 Task: Add Attachment from Google Drive to Card Card0047 in Board Board0042 in Workspace Development in Trello
Action: Mouse moved to (685, 116)
Screenshot: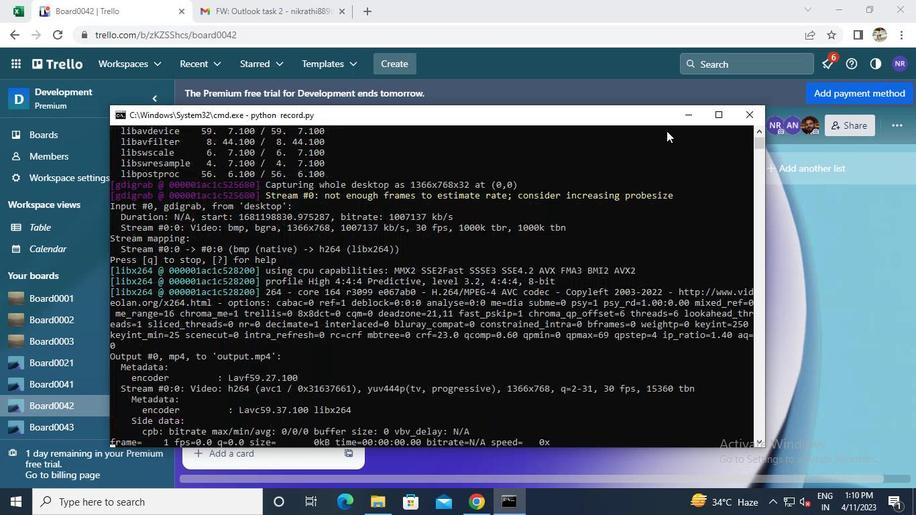 
Action: Mouse pressed left at (685, 116)
Screenshot: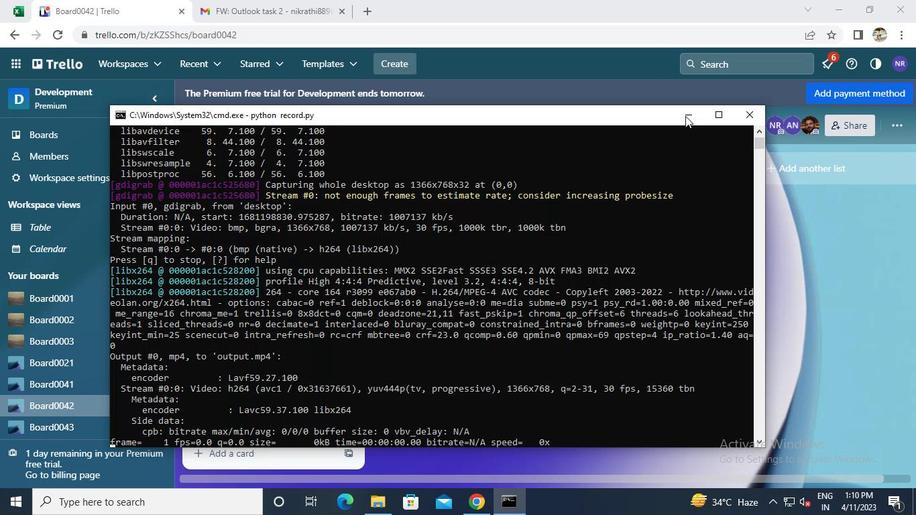 
Action: Mouse moved to (268, 384)
Screenshot: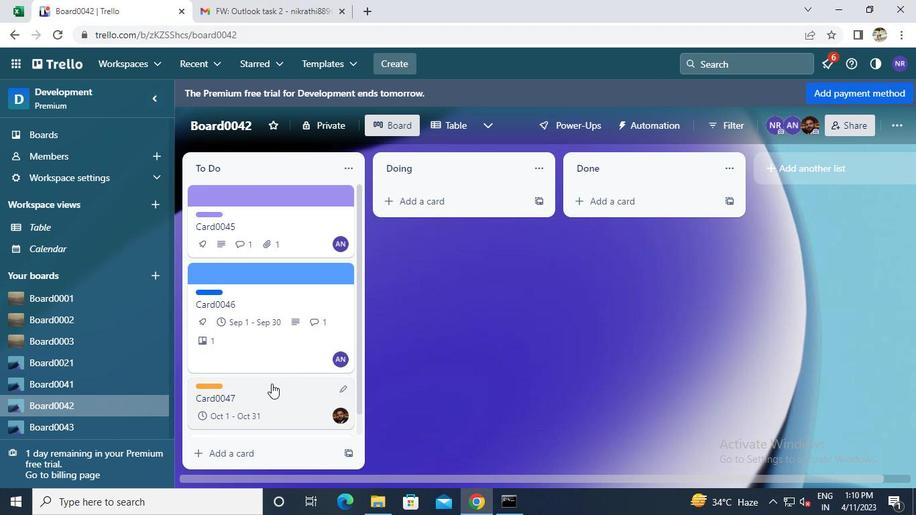 
Action: Mouse pressed left at (268, 384)
Screenshot: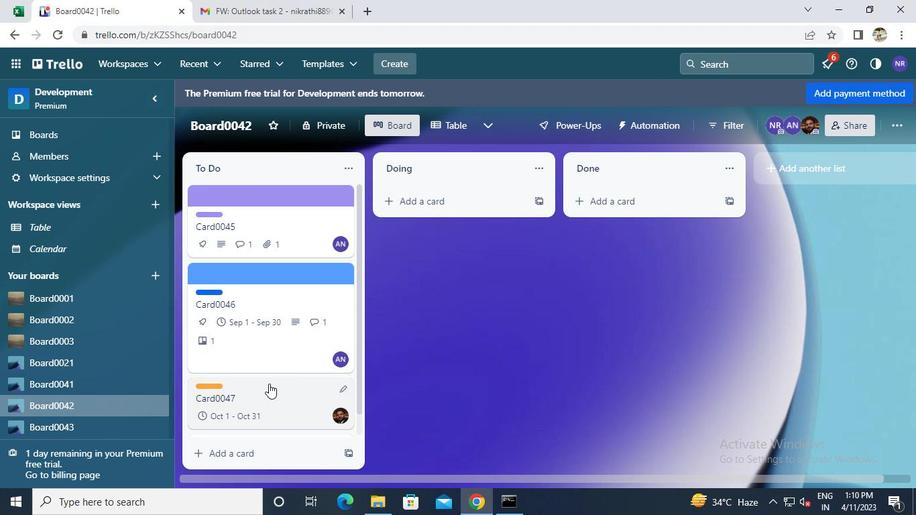 
Action: Mouse moved to (609, 319)
Screenshot: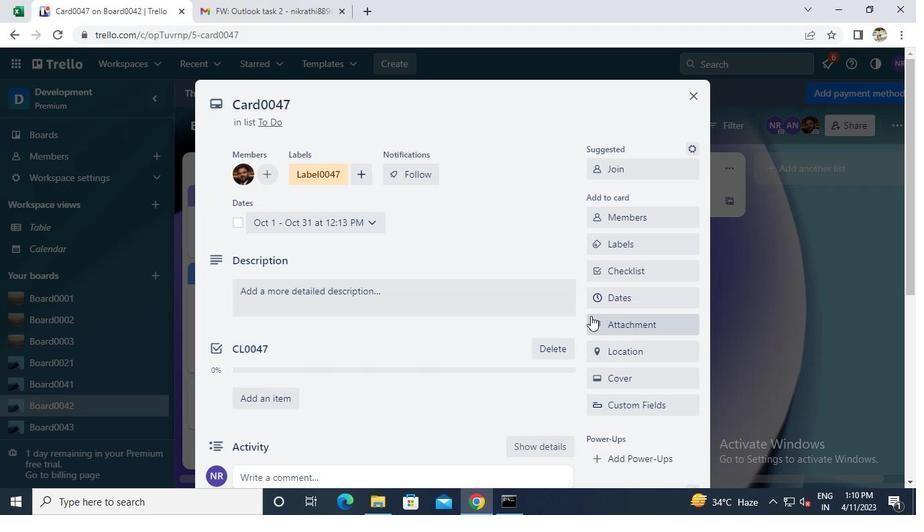 
Action: Mouse pressed left at (609, 319)
Screenshot: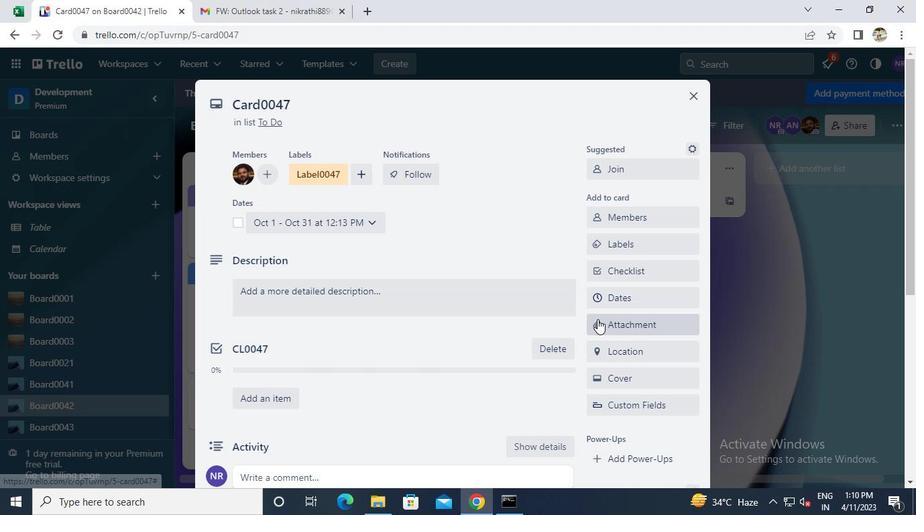 
Action: Mouse moved to (623, 152)
Screenshot: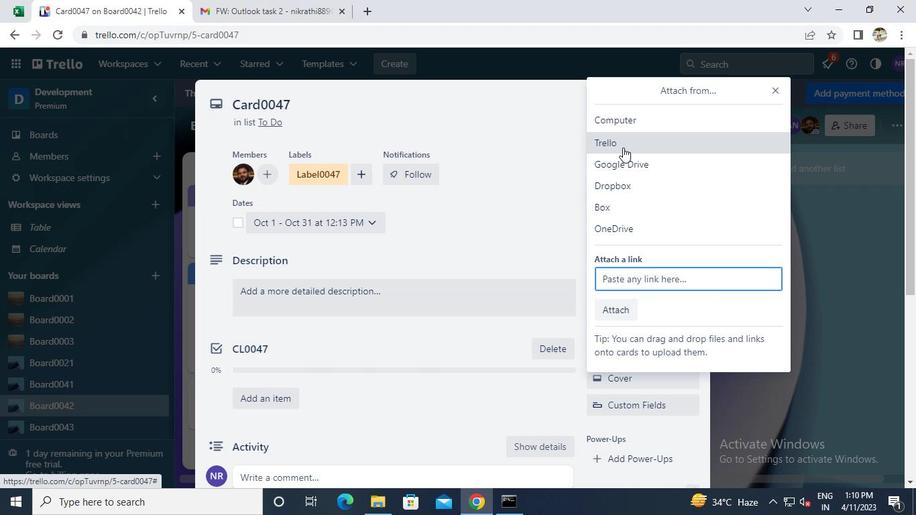 
Action: Mouse pressed left at (623, 152)
Screenshot: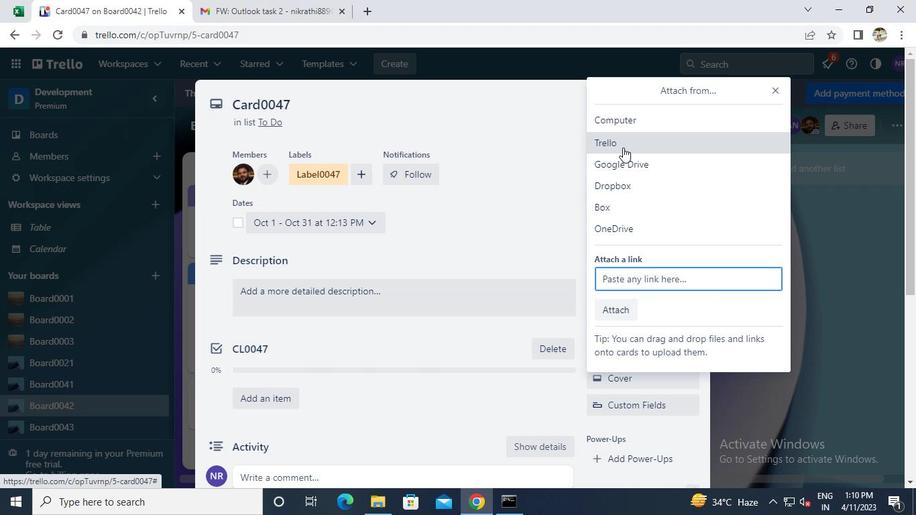 
Action: Mouse moved to (623, 155)
Screenshot: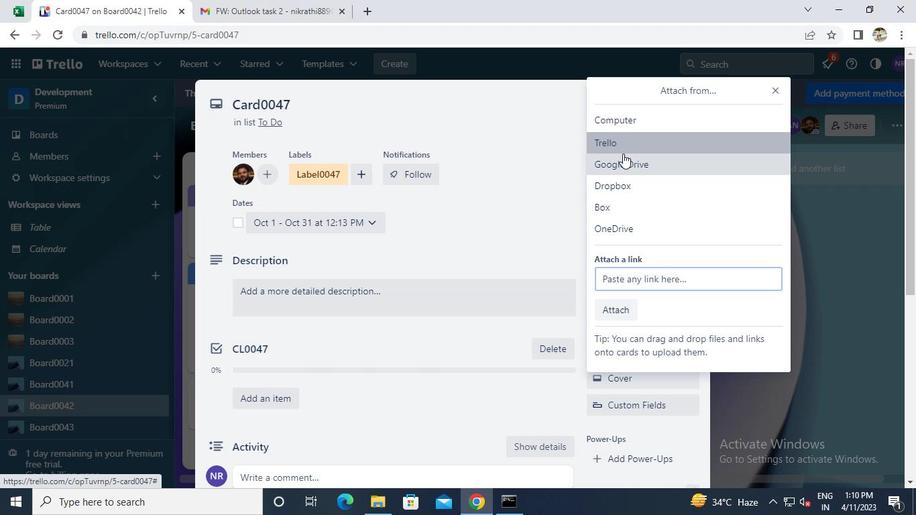 
Action: Mouse pressed left at (623, 155)
Screenshot: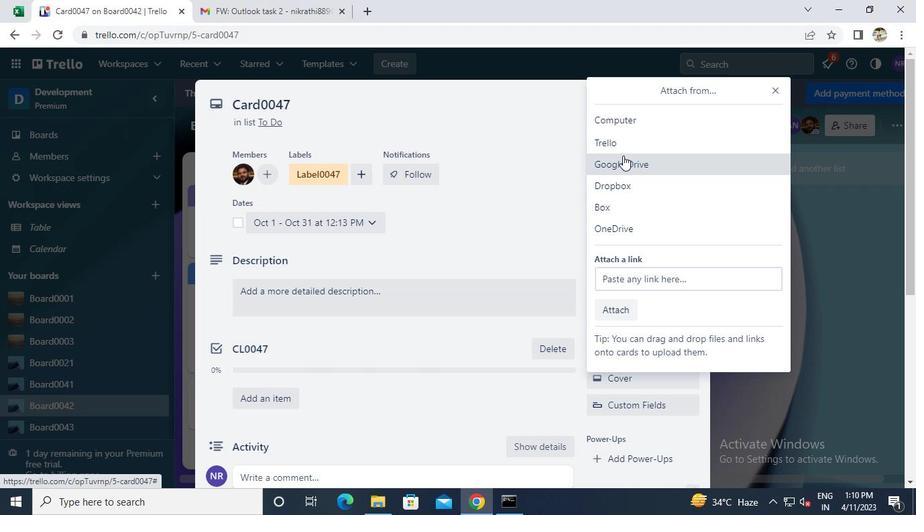 
Action: Mouse moved to (641, 269)
Screenshot: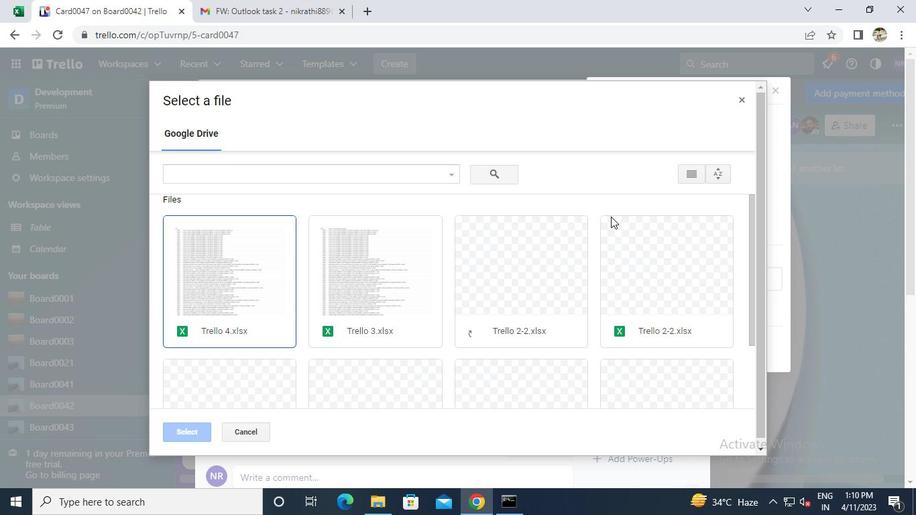 
Action: Mouse pressed left at (641, 269)
Screenshot: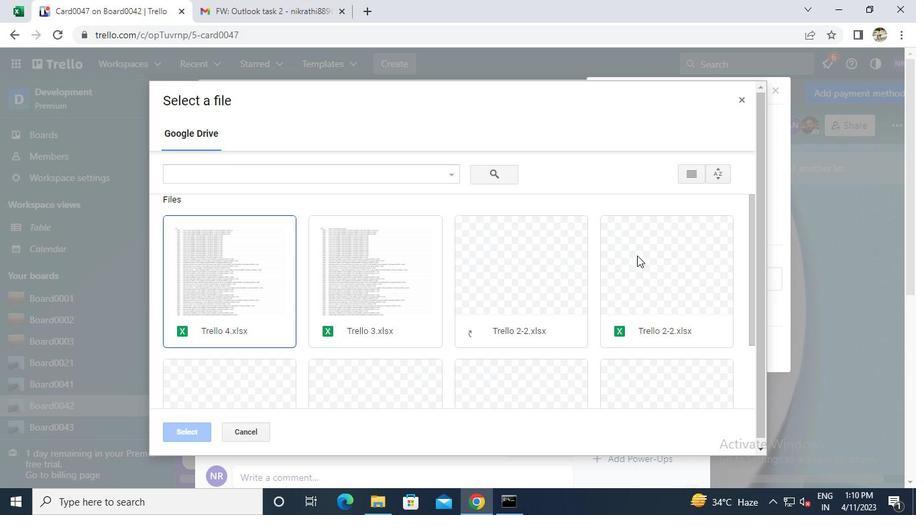 
Action: Mouse moved to (169, 437)
Screenshot: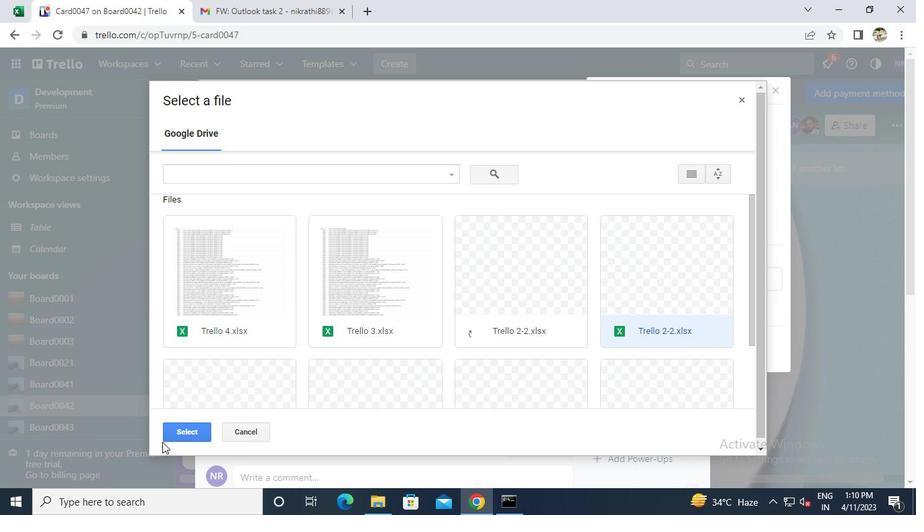 
Action: Mouse pressed left at (169, 437)
Screenshot: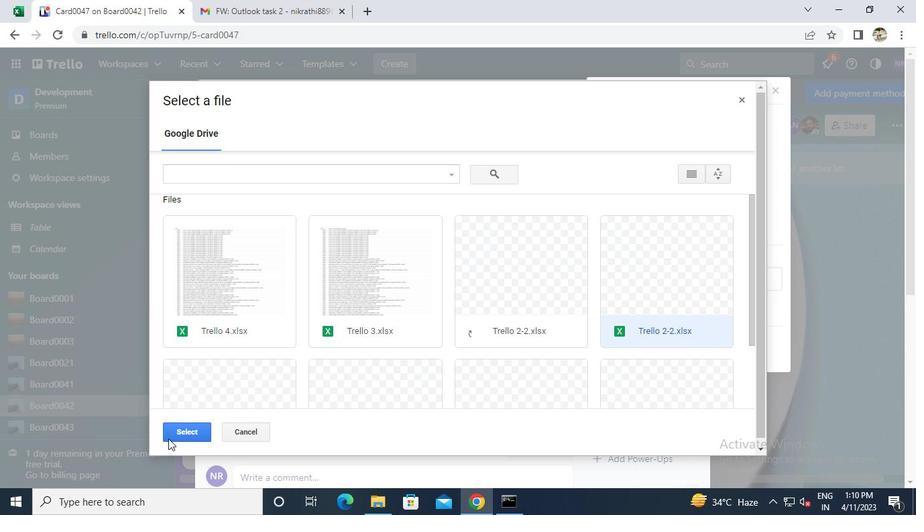 
Action: Mouse moved to (513, 505)
Screenshot: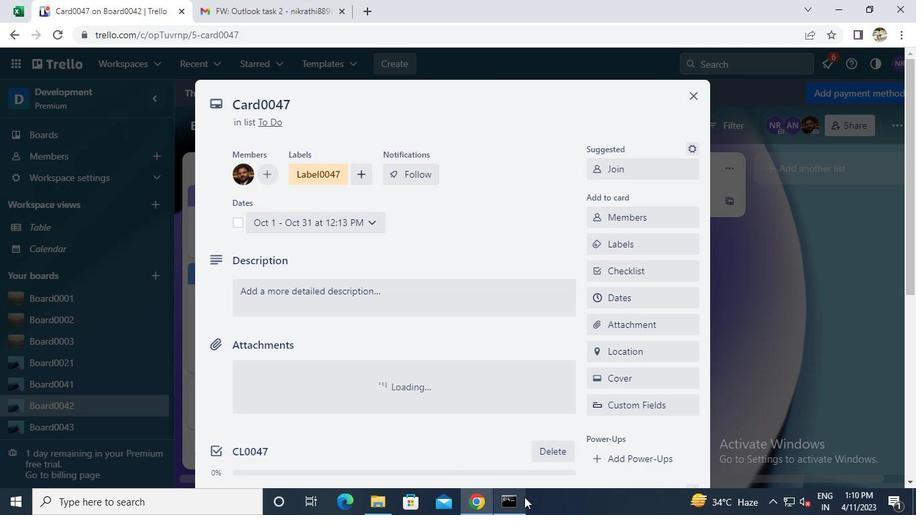 
Action: Mouse pressed left at (513, 505)
Screenshot: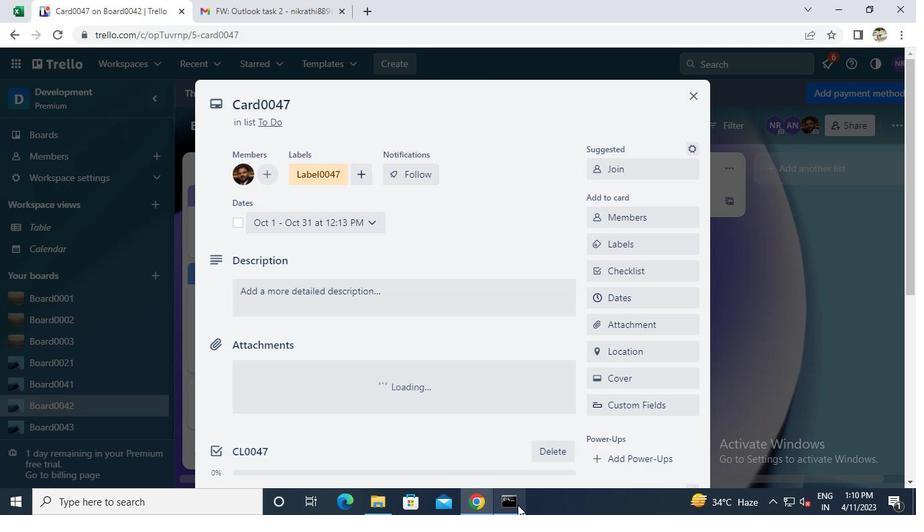 
Action: Mouse moved to (739, 118)
Screenshot: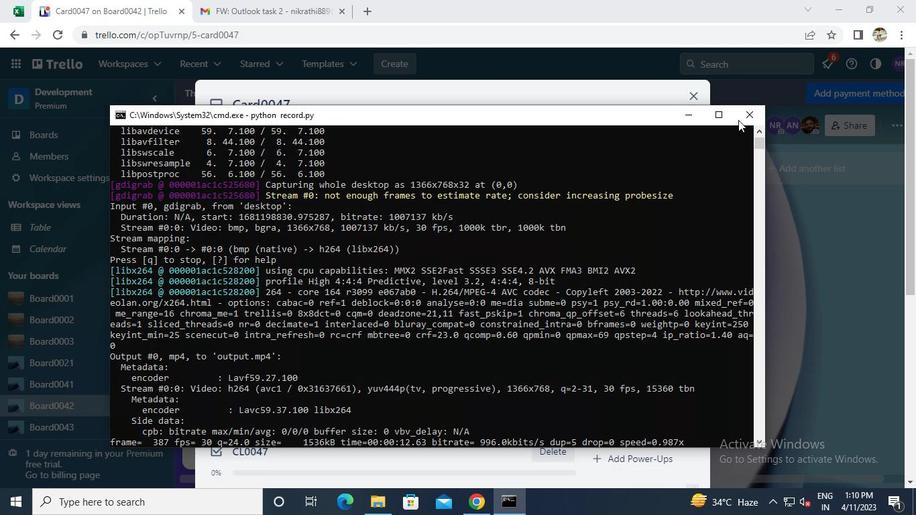 
Action: Mouse pressed left at (739, 118)
Screenshot: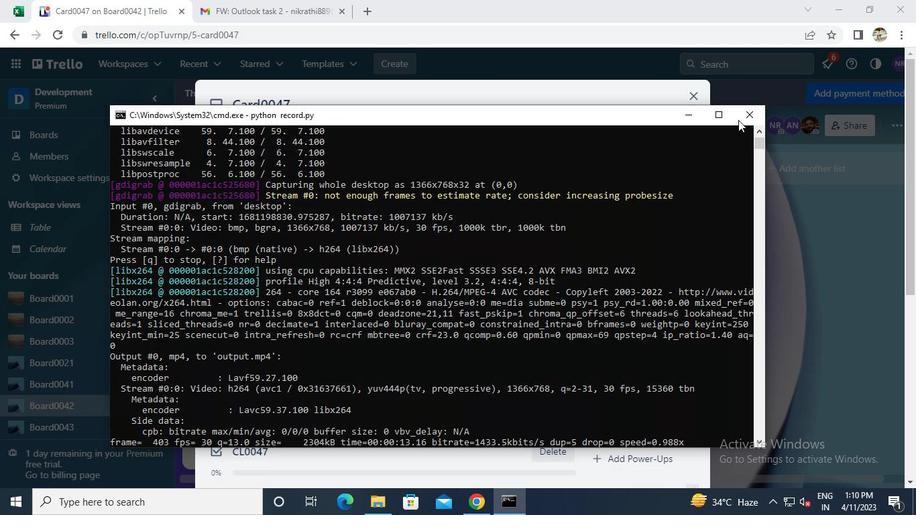 
